 Task: Change the chroma format of the Dirac video decoder using libschroedinger to 4:2:0.
Action: Mouse moved to (135, 29)
Screenshot: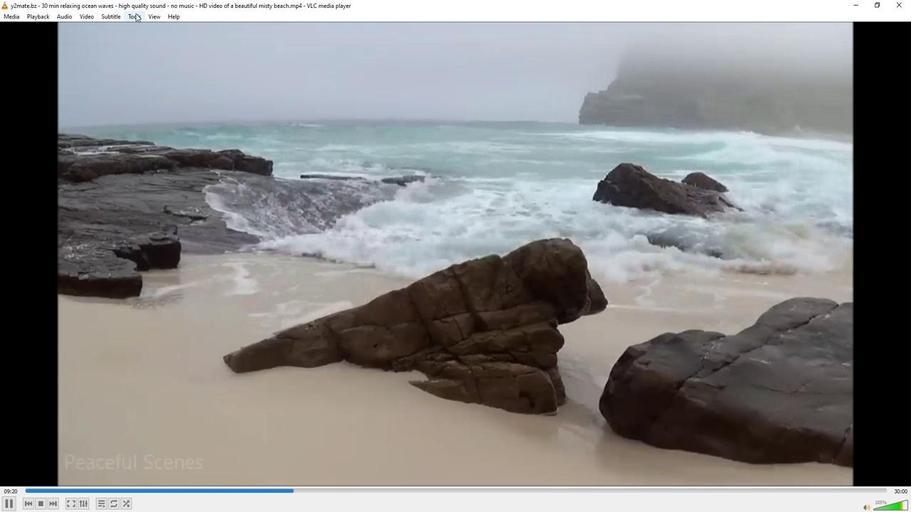
Action: Mouse pressed left at (135, 29)
Screenshot: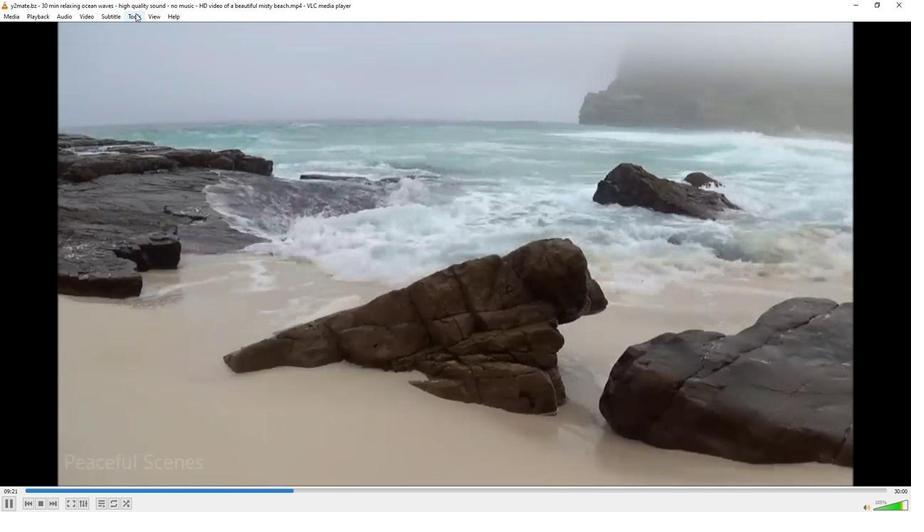 
Action: Mouse moved to (160, 140)
Screenshot: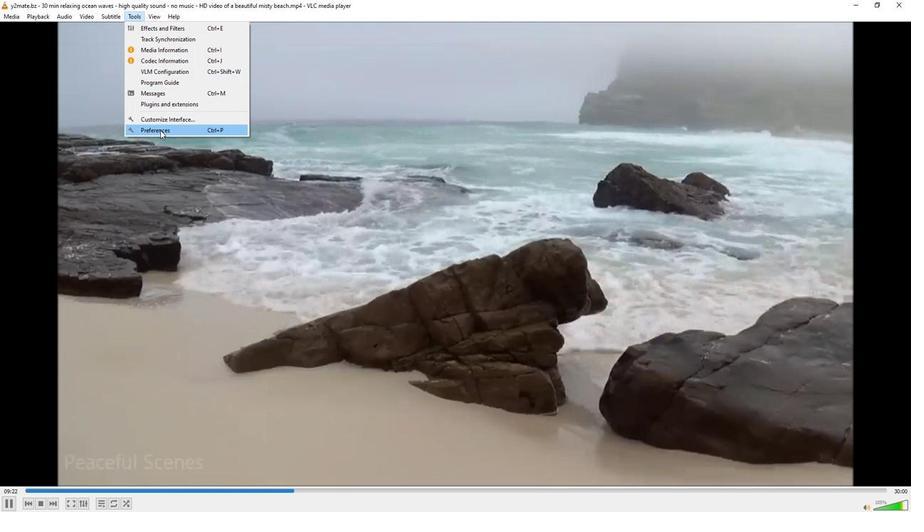 
Action: Mouse pressed left at (160, 140)
Screenshot: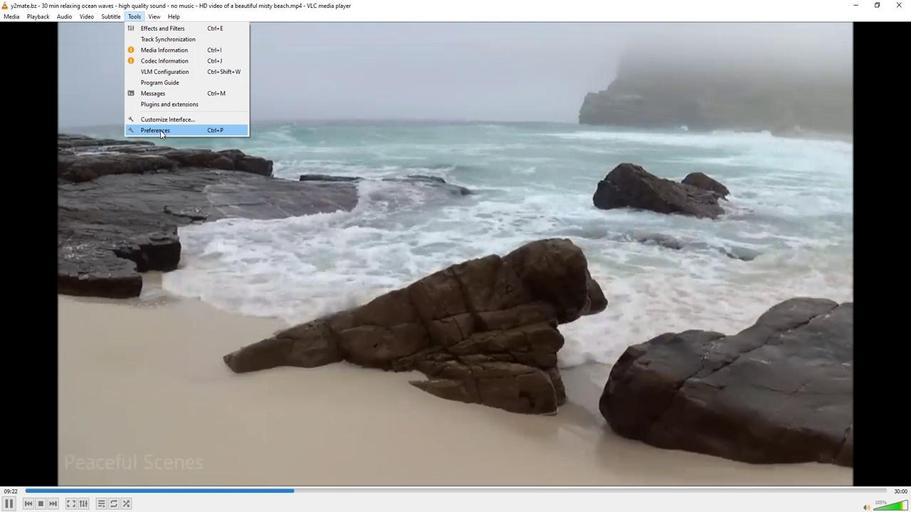
Action: Mouse moved to (110, 395)
Screenshot: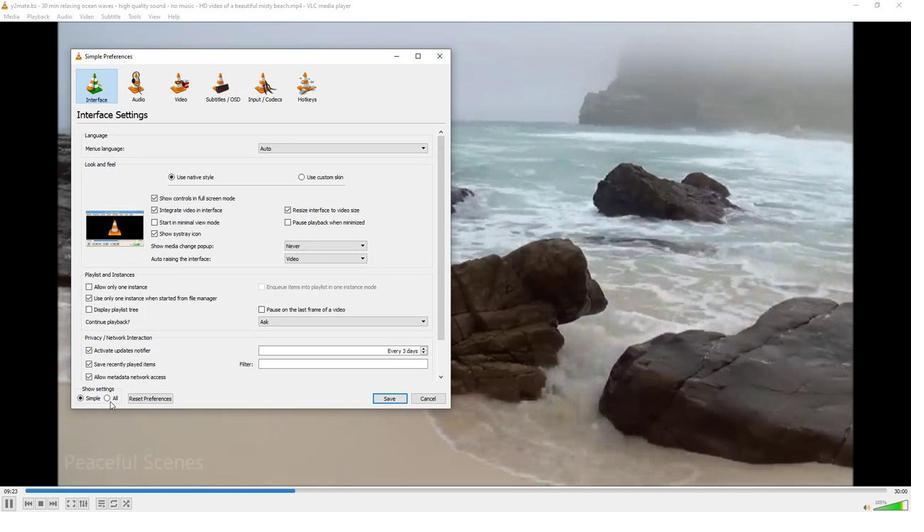 
Action: Mouse pressed left at (110, 395)
Screenshot: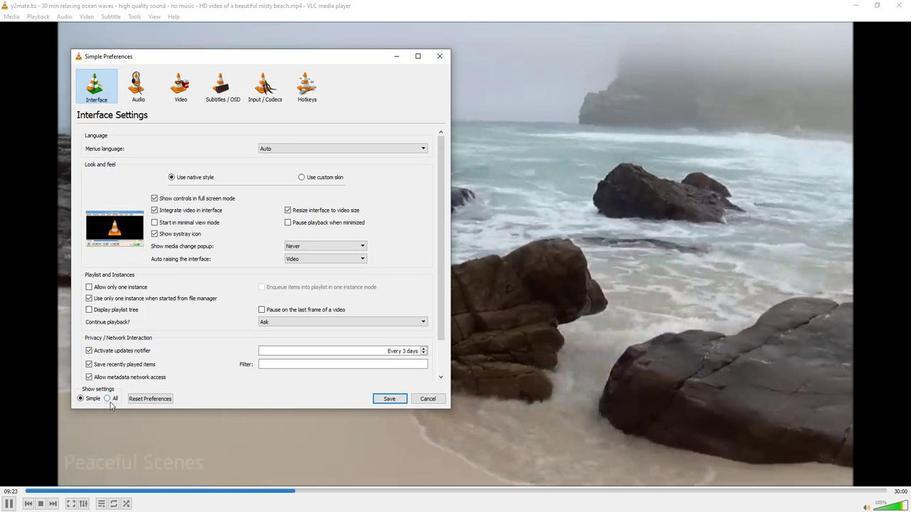 
Action: Mouse moved to (96, 303)
Screenshot: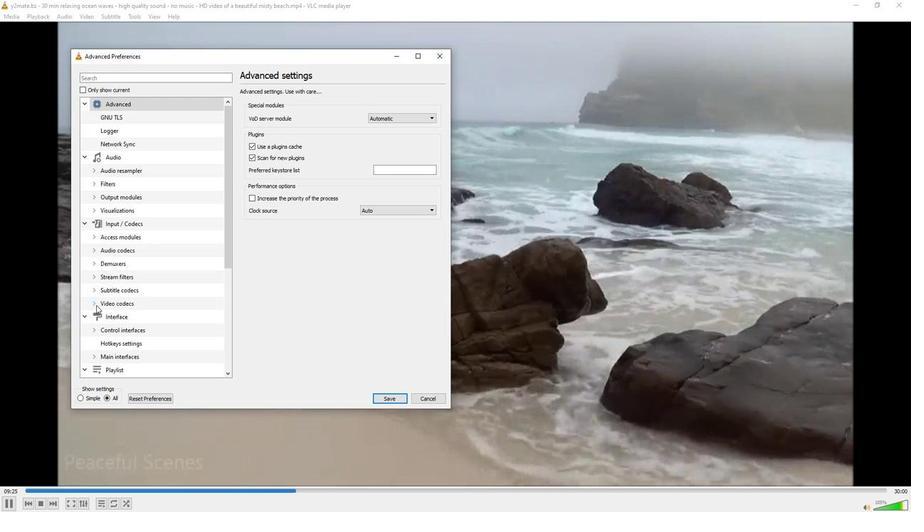 
Action: Mouse pressed left at (96, 303)
Screenshot: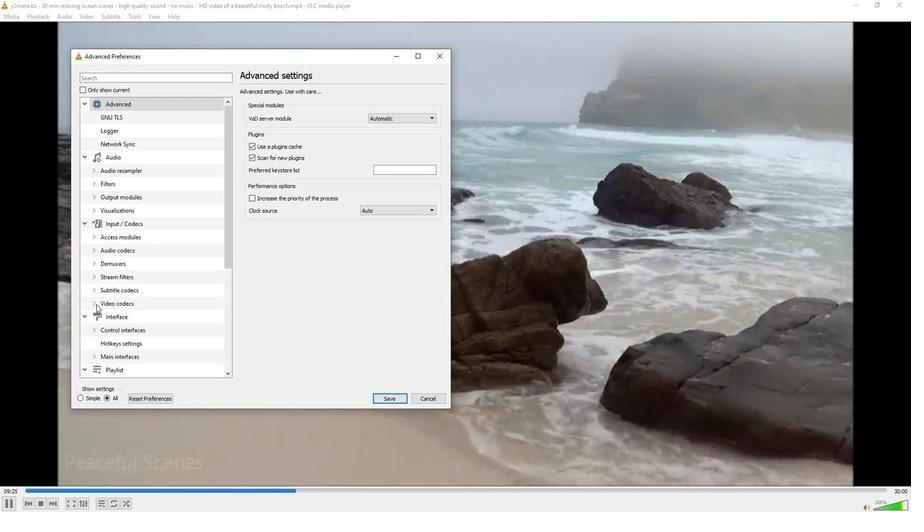 
Action: Mouse moved to (137, 369)
Screenshot: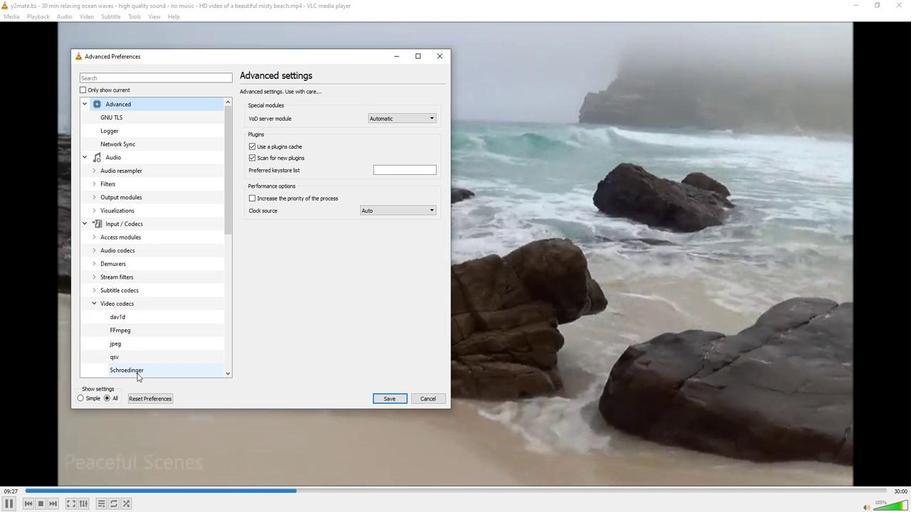 
Action: Mouse pressed left at (137, 369)
Screenshot: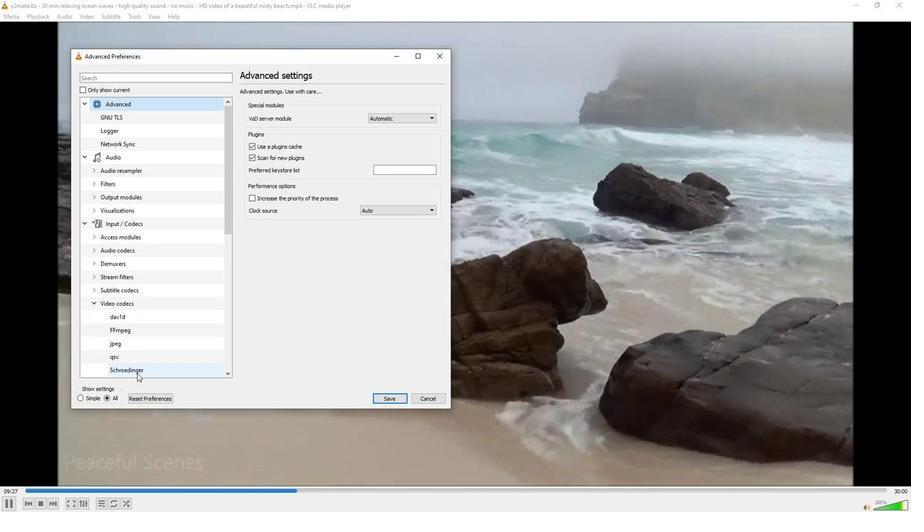 
Action: Mouse moved to (422, 224)
Screenshot: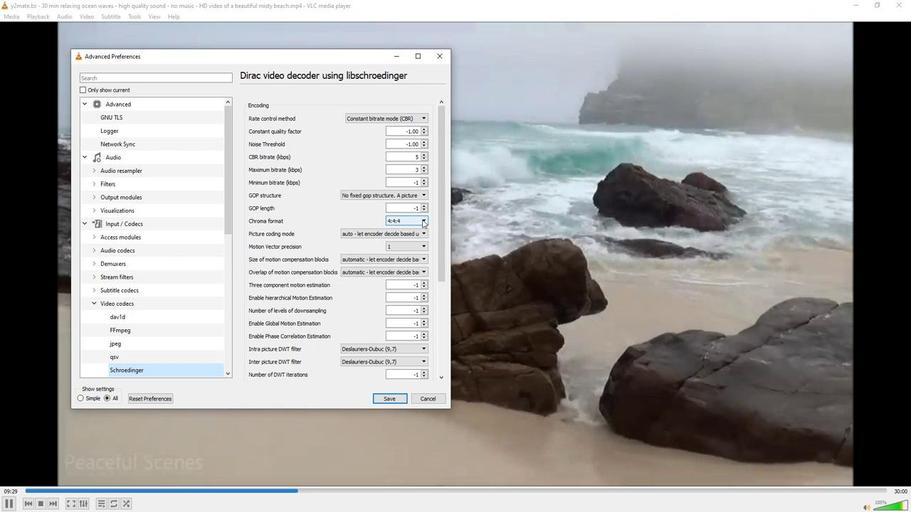 
Action: Mouse pressed left at (422, 224)
Screenshot: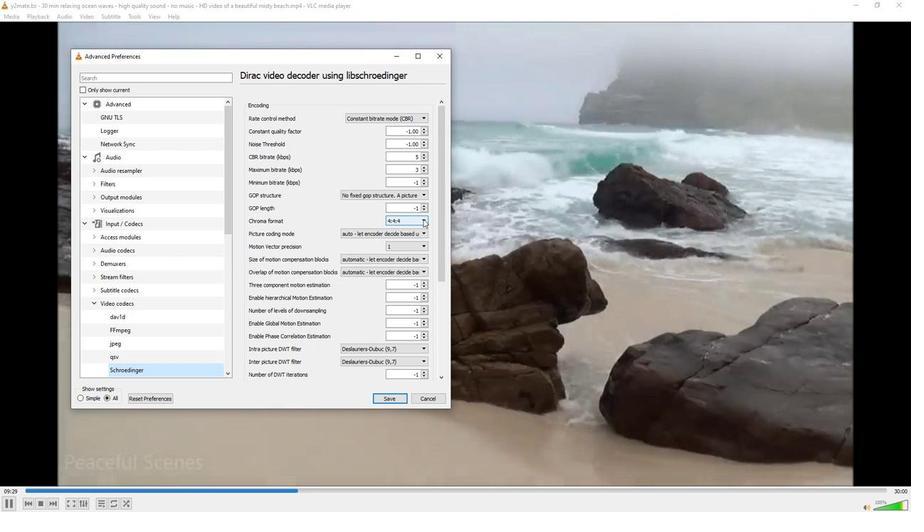 
Action: Mouse moved to (412, 231)
Screenshot: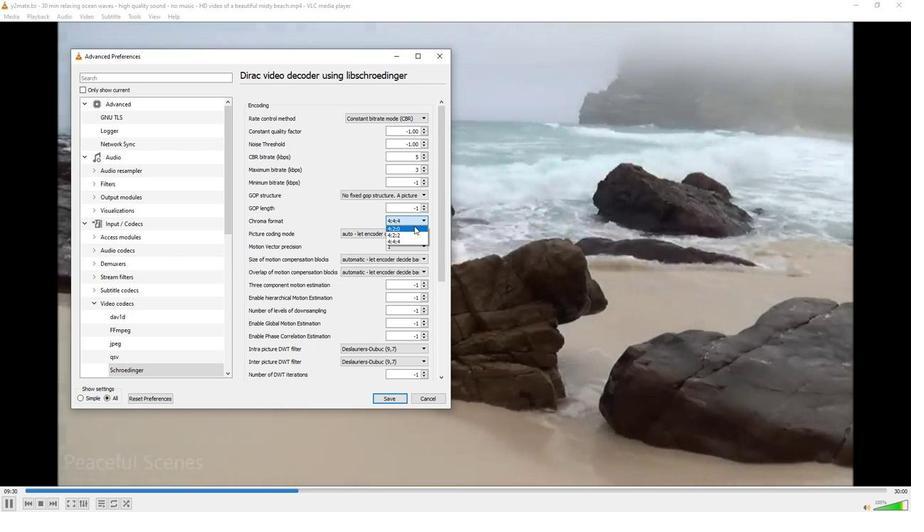 
Action: Mouse pressed left at (412, 231)
Screenshot: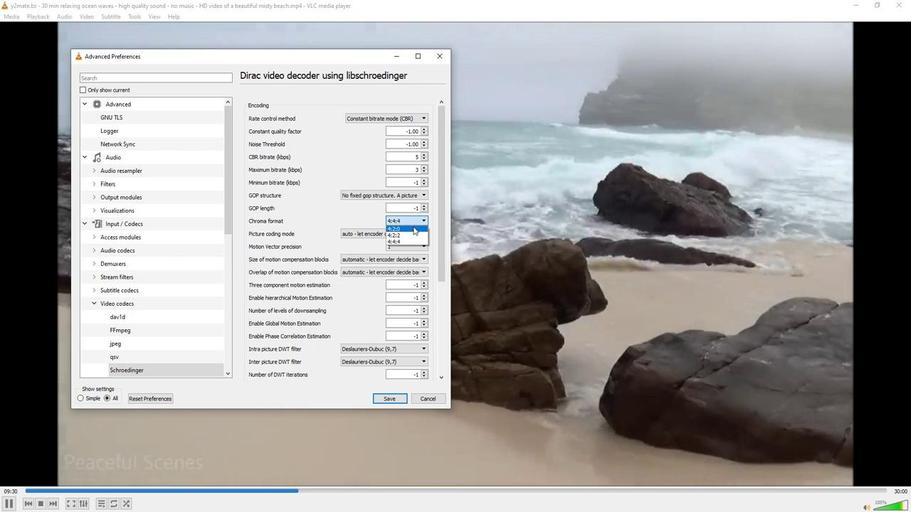 
